 Task: Use Electric Fly By 02 Effect in this video Movie B.mp4
Action: Mouse pressed left at (324, 156)
Screenshot: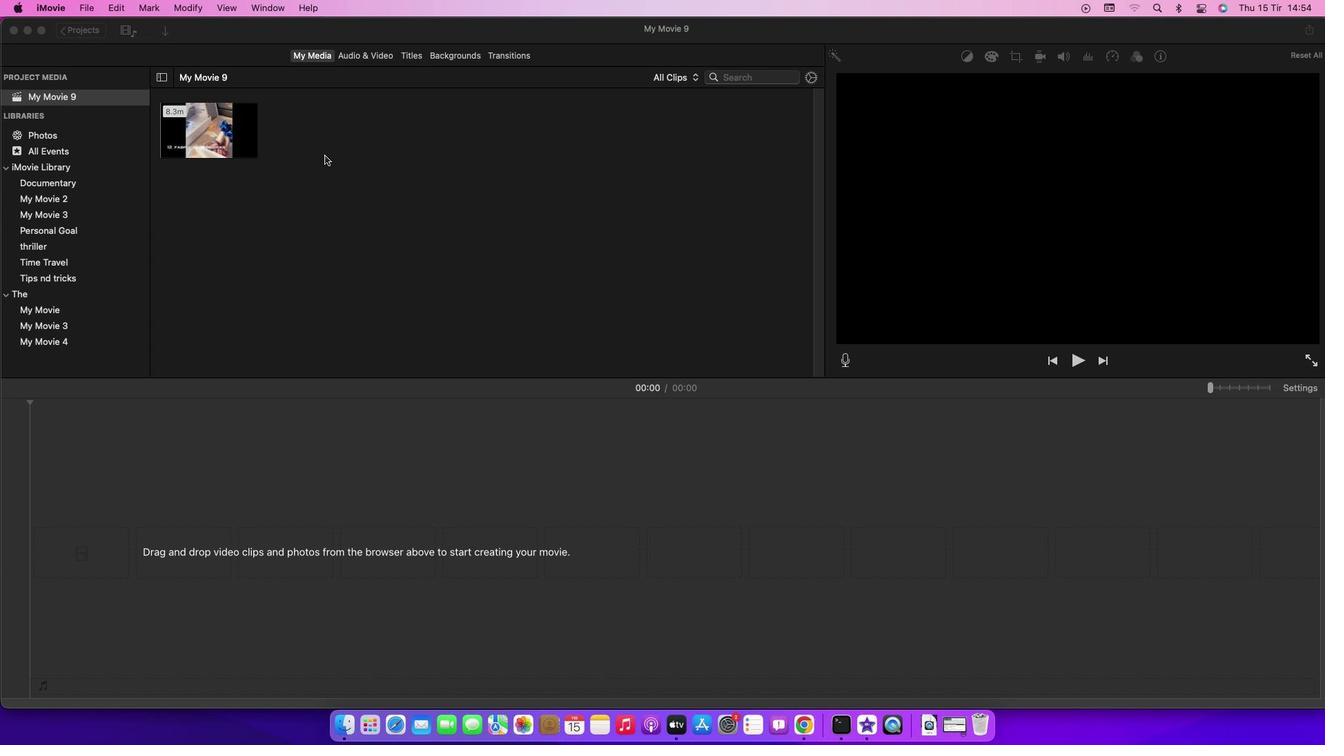 
Action: Mouse moved to (209, 146)
Screenshot: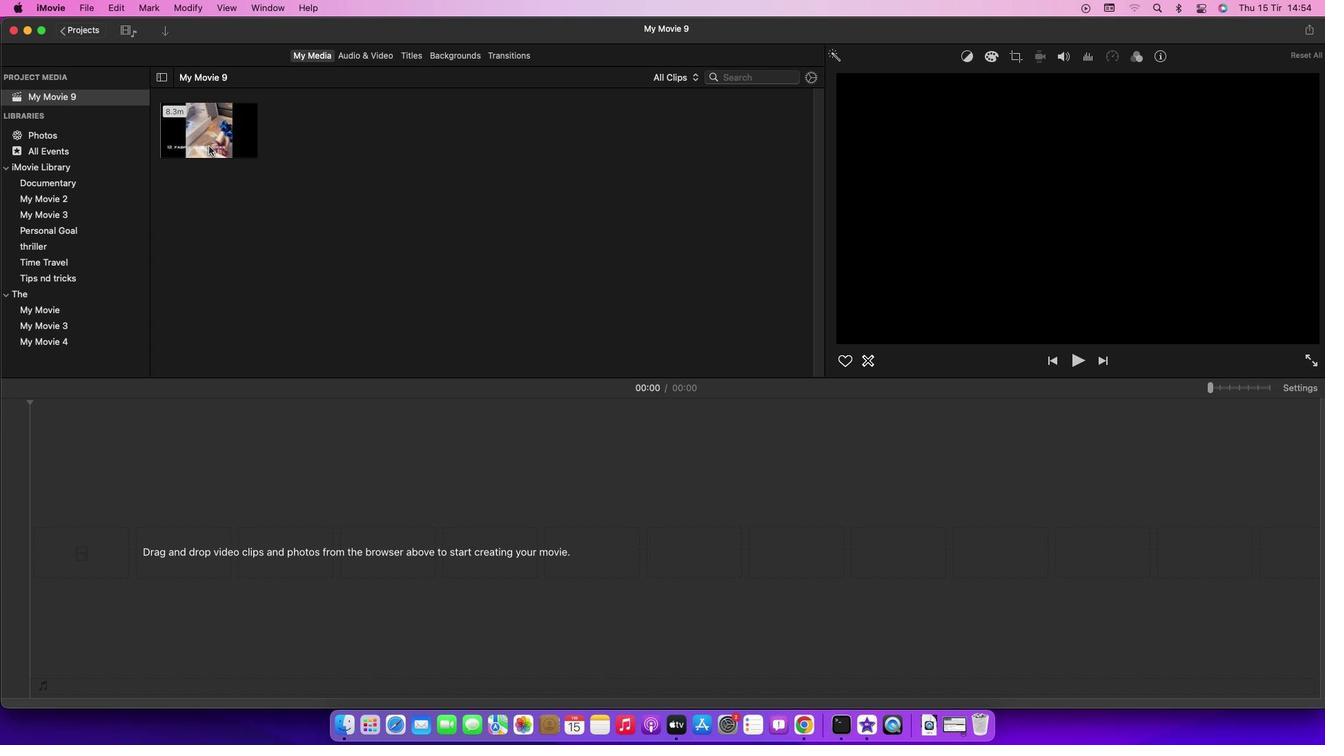
Action: Mouse pressed left at (209, 146)
Screenshot: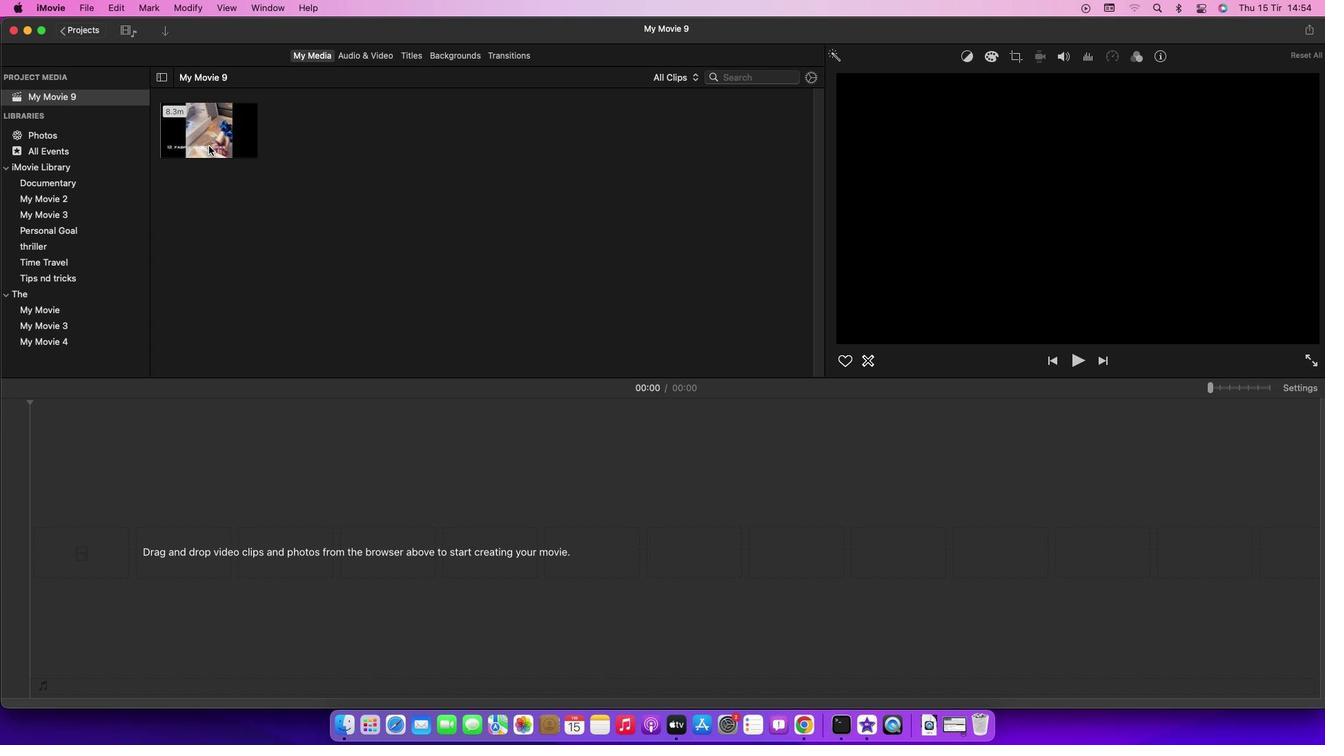 
Action: Mouse moved to (212, 127)
Screenshot: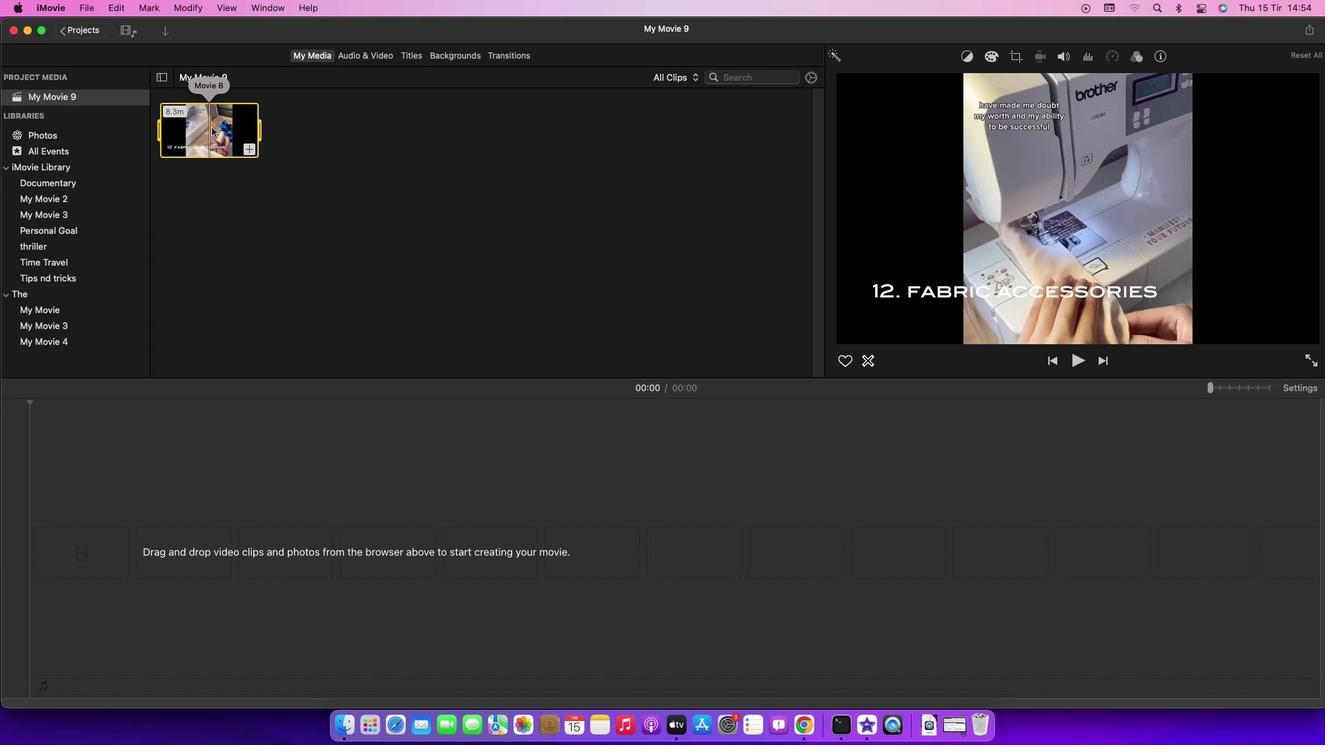 
Action: Mouse pressed left at (212, 127)
Screenshot: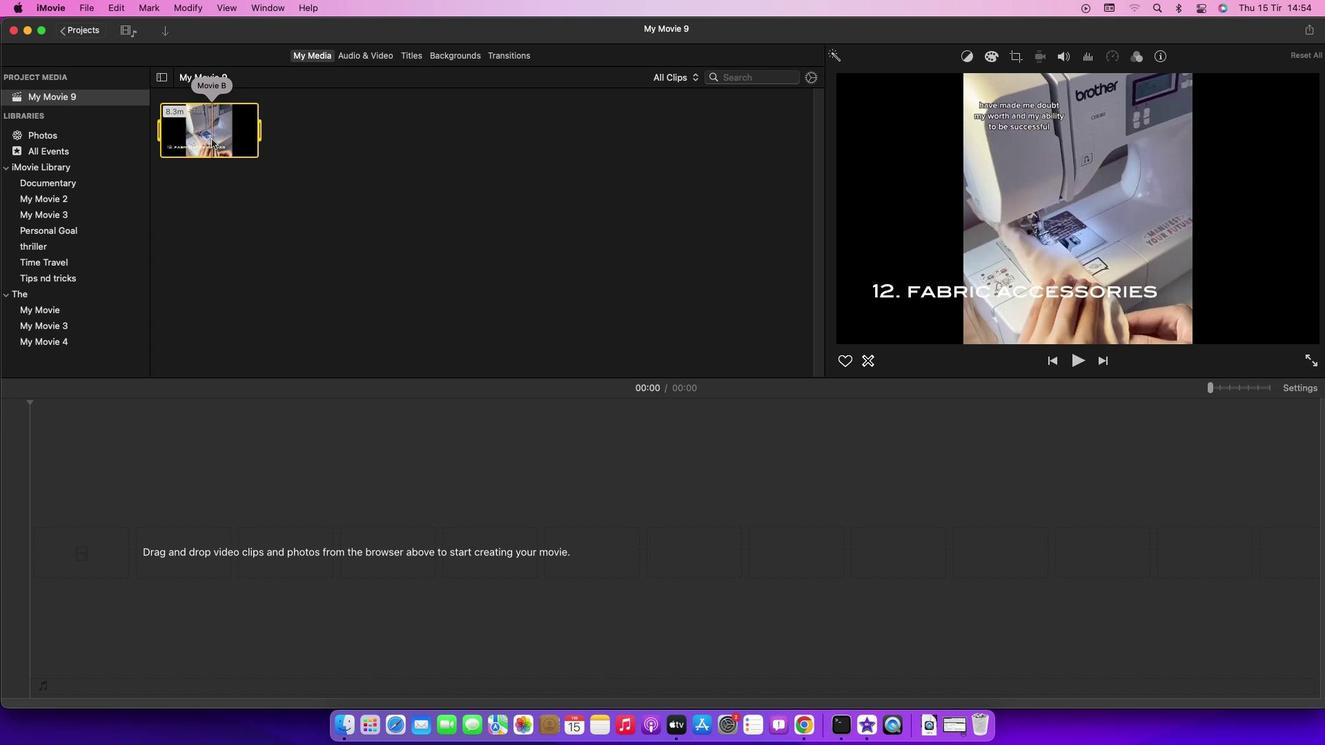 
Action: Mouse moved to (370, 55)
Screenshot: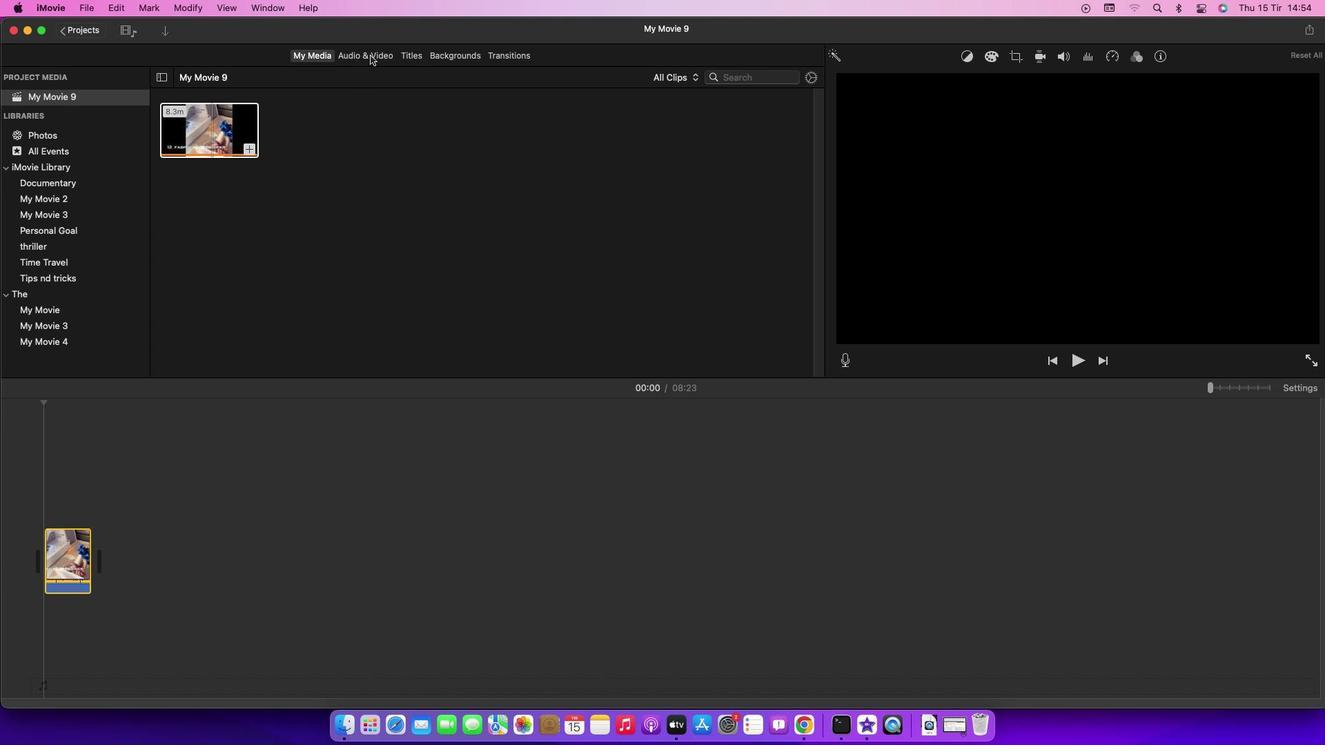 
Action: Mouse pressed left at (370, 55)
Screenshot: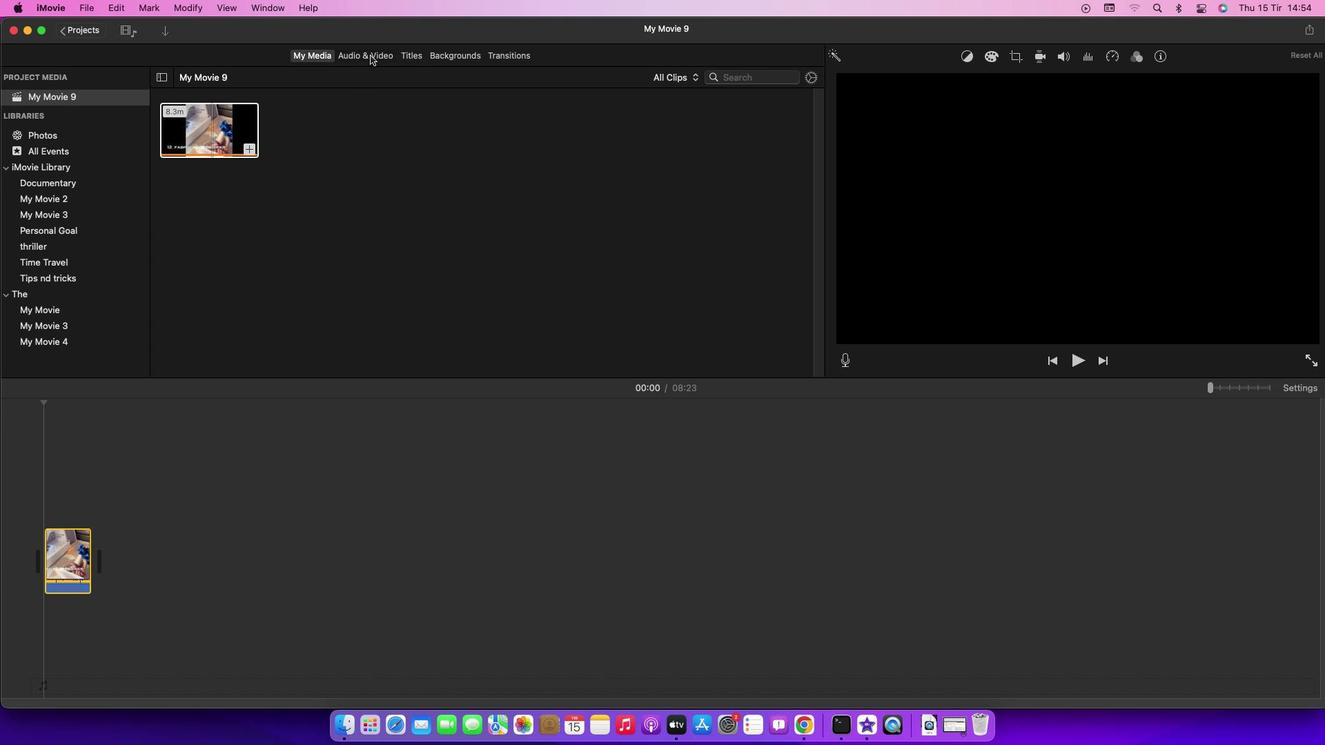 
Action: Mouse moved to (84, 129)
Screenshot: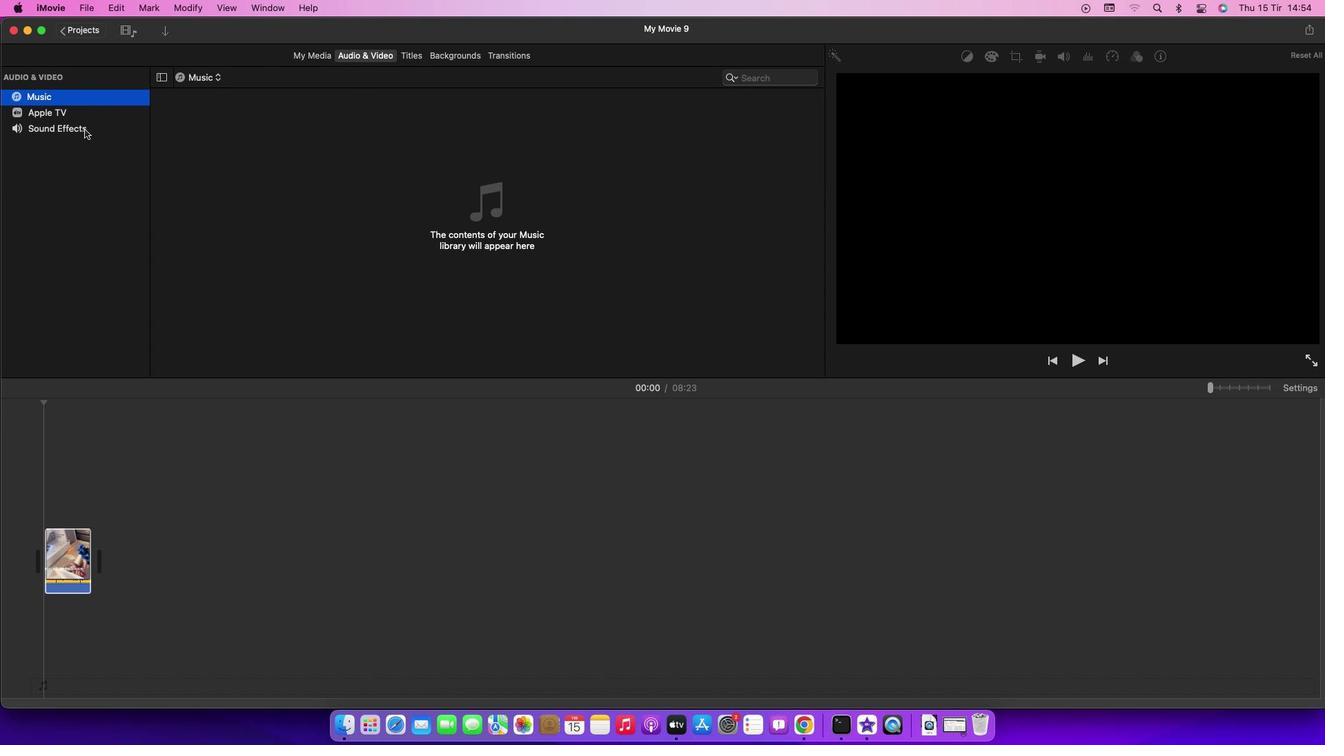 
Action: Mouse pressed left at (84, 129)
Screenshot: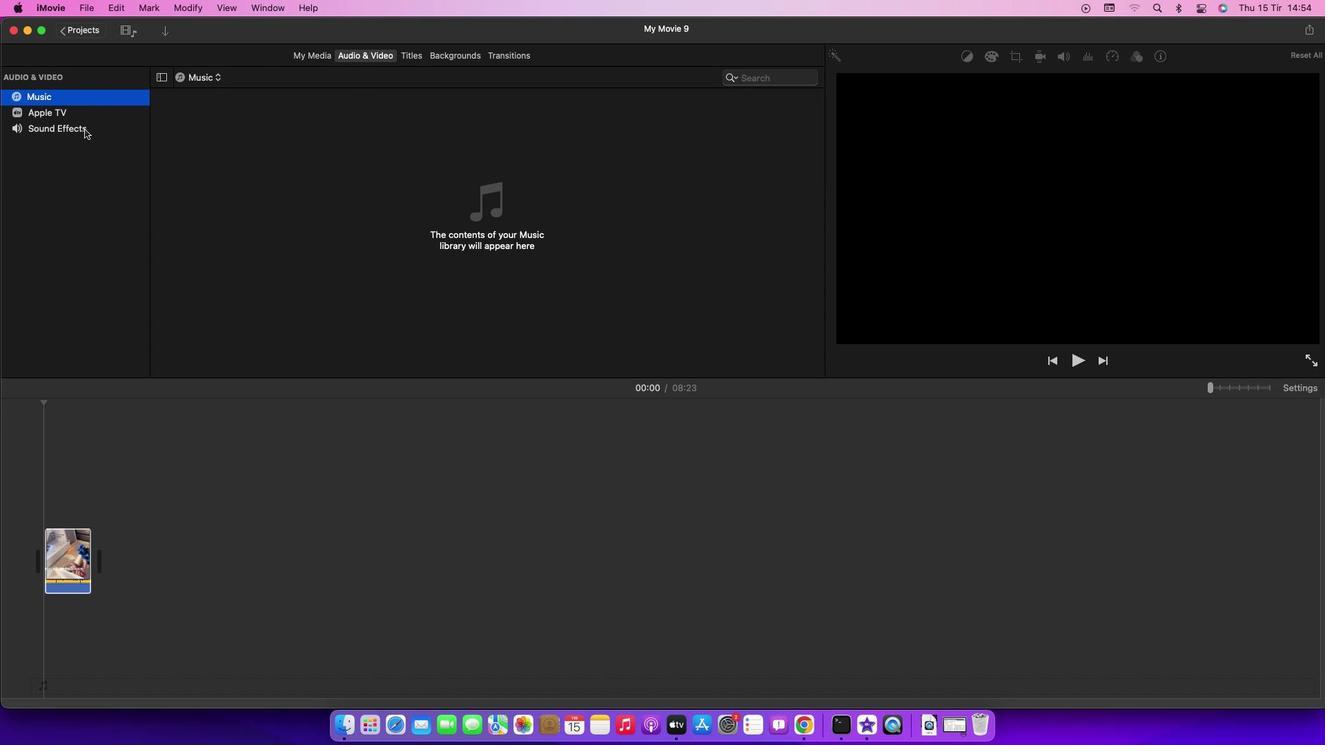 
Action: Mouse moved to (288, 322)
Screenshot: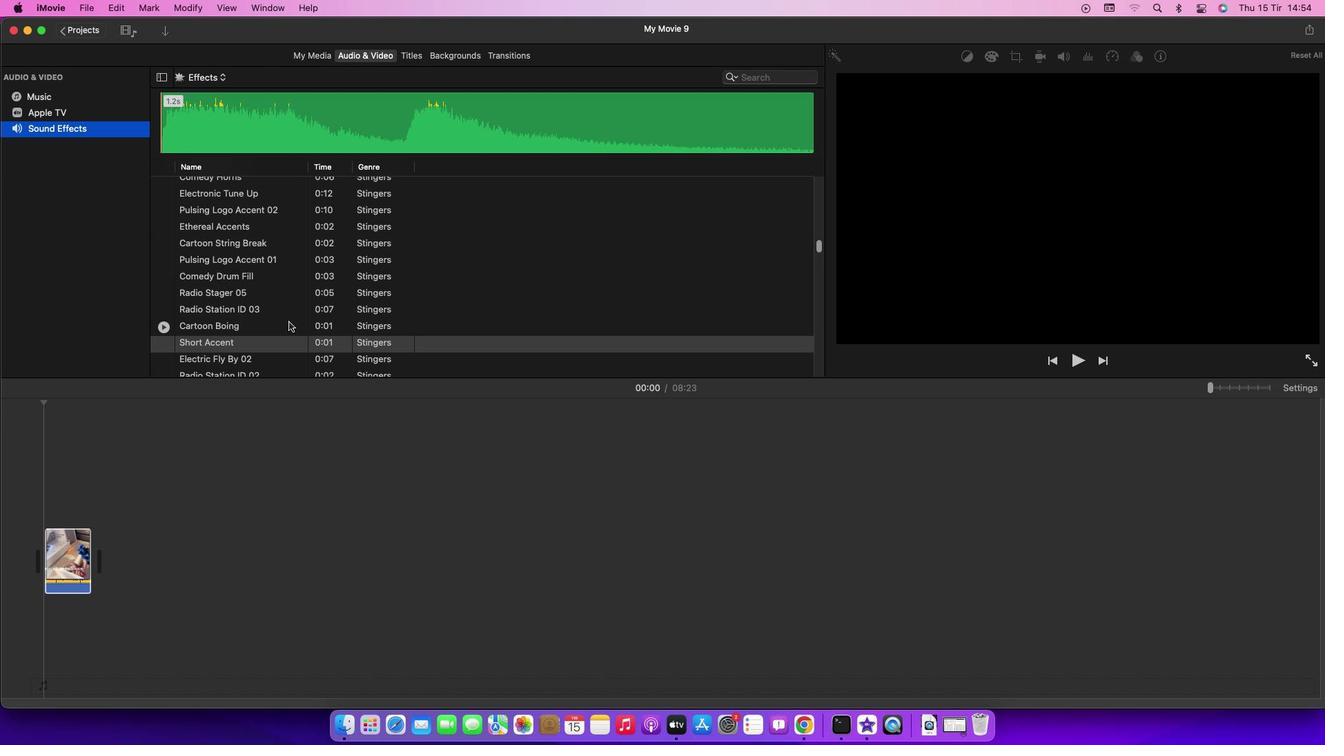 
Action: Mouse scrolled (288, 322) with delta (0, 0)
Screenshot: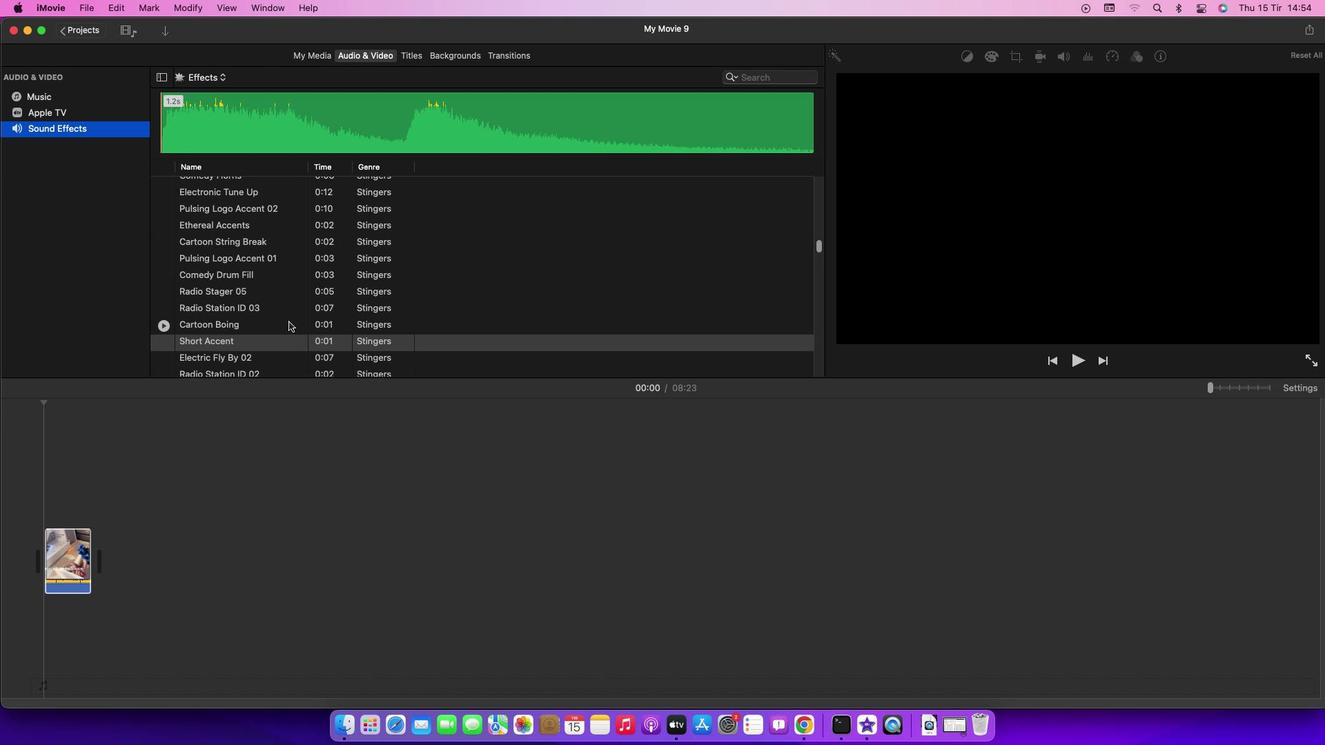 
Action: Mouse scrolled (288, 322) with delta (0, 0)
Screenshot: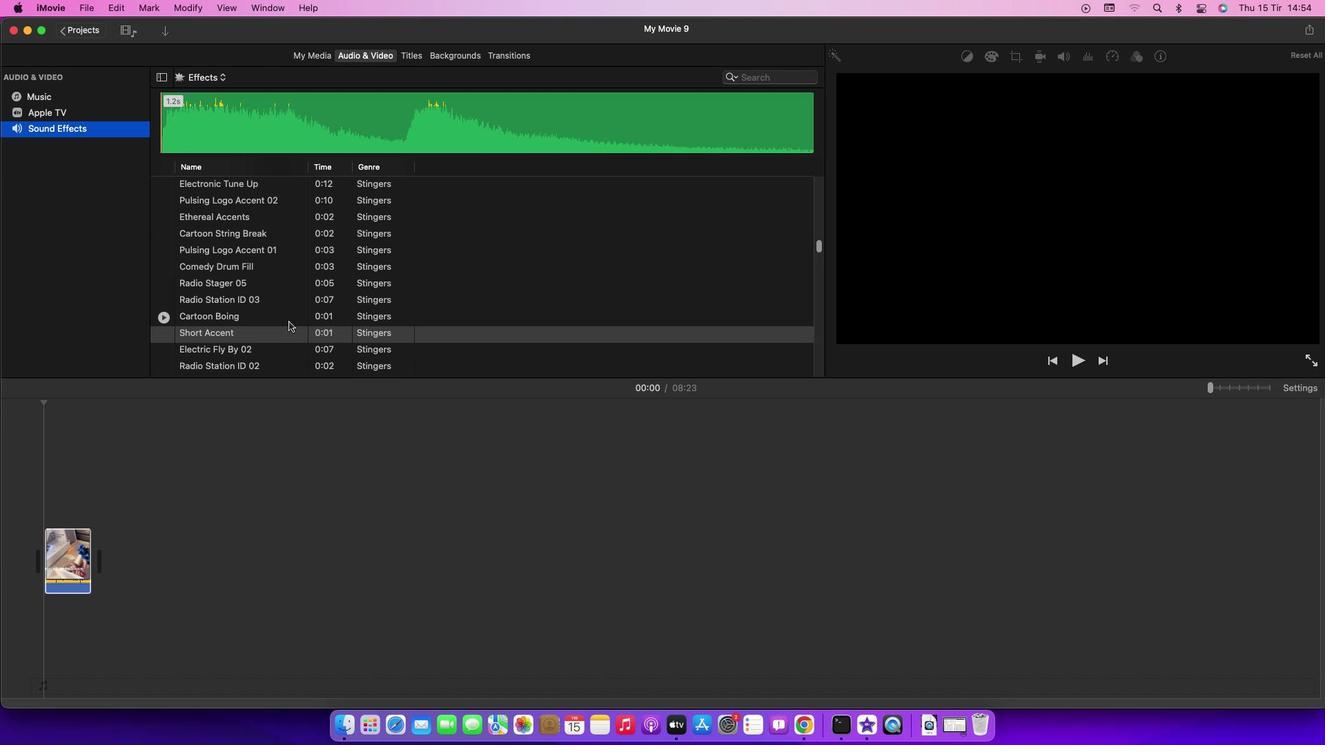 
Action: Mouse scrolled (288, 322) with delta (0, 0)
Screenshot: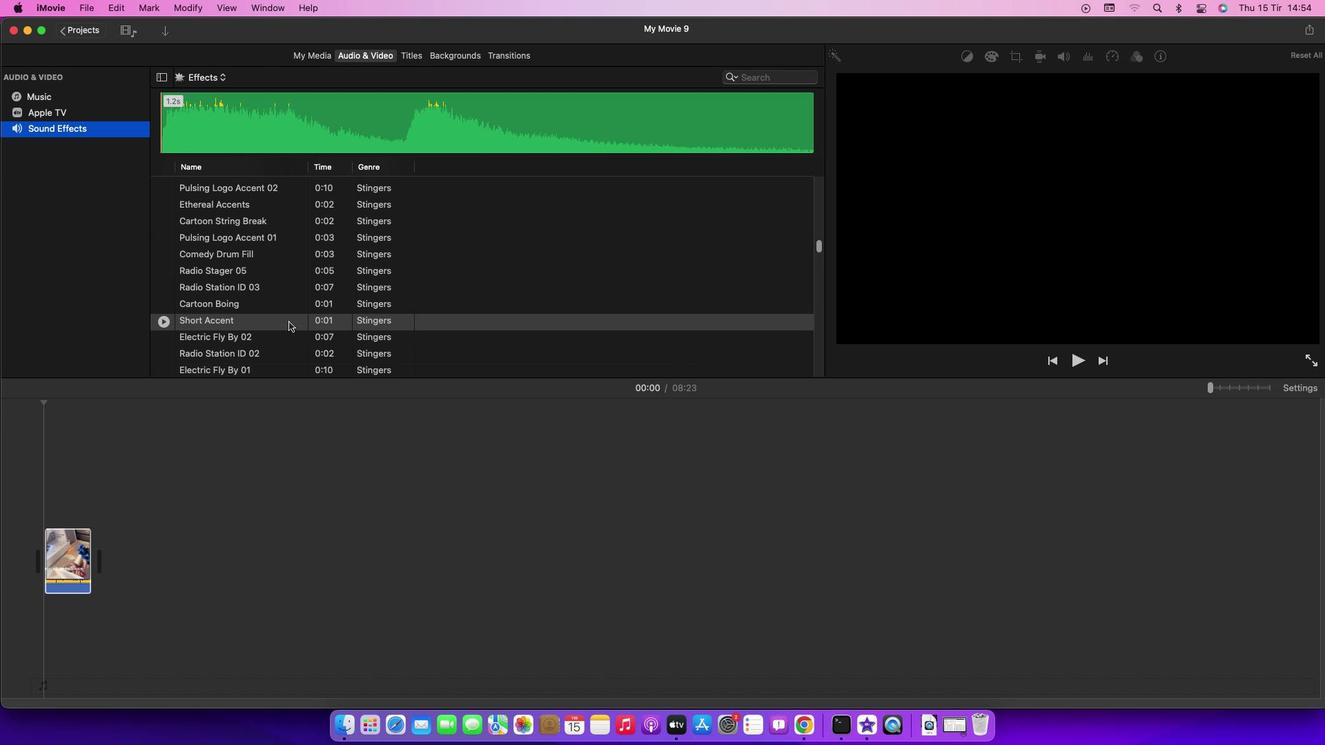 
Action: Mouse moved to (234, 334)
Screenshot: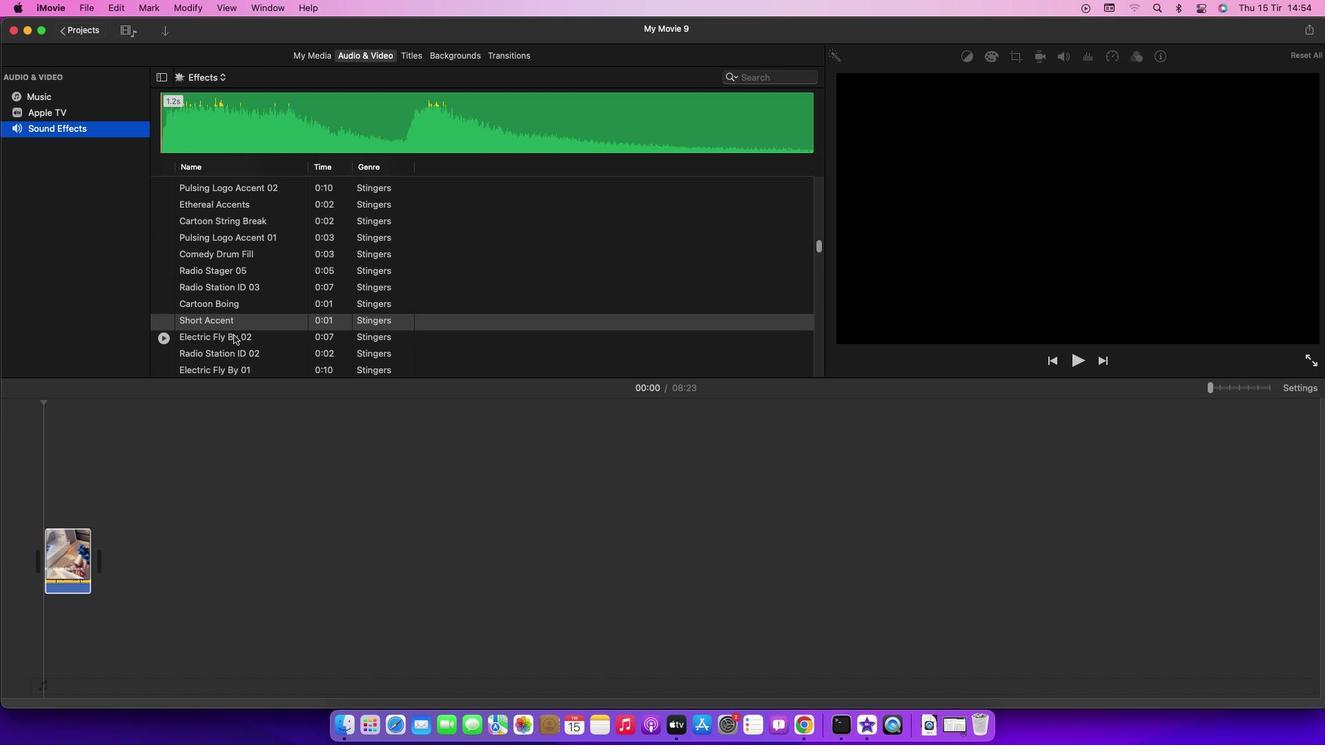 
Action: Mouse pressed left at (234, 334)
Screenshot: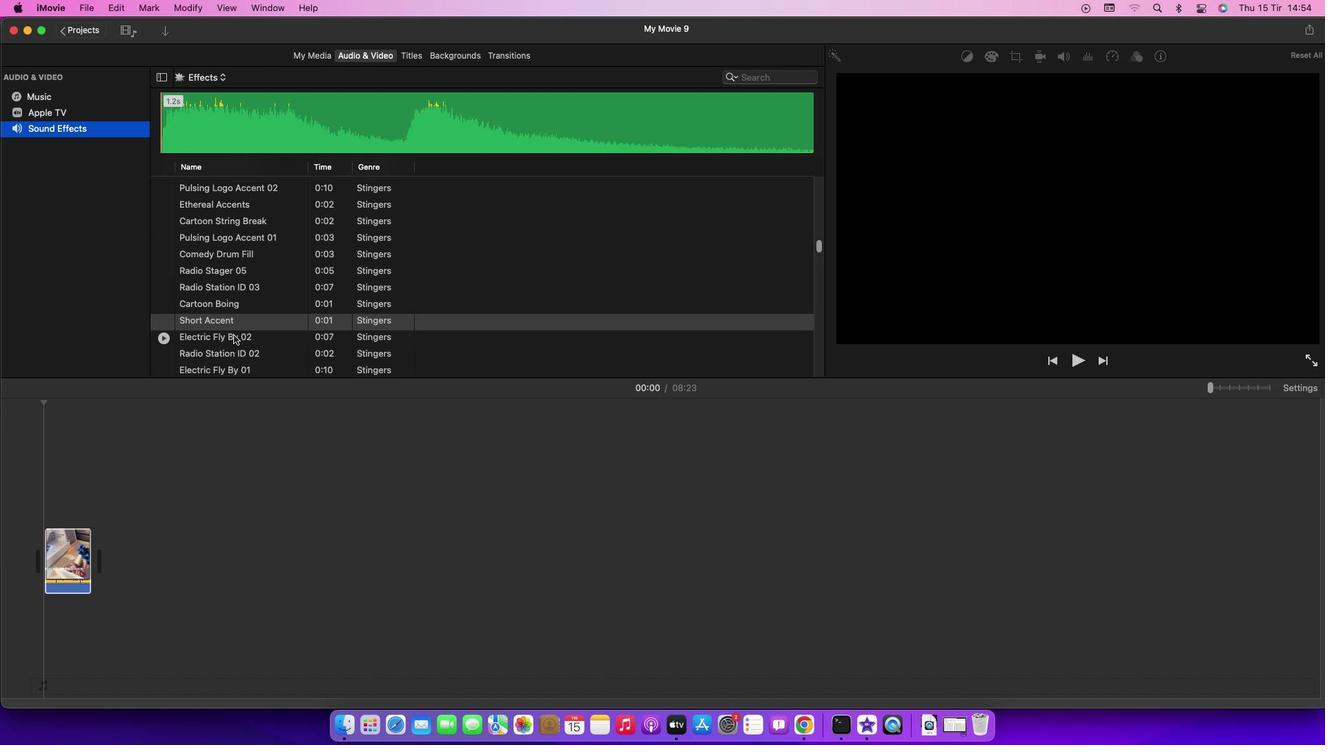 
Action: Mouse moved to (236, 336)
Screenshot: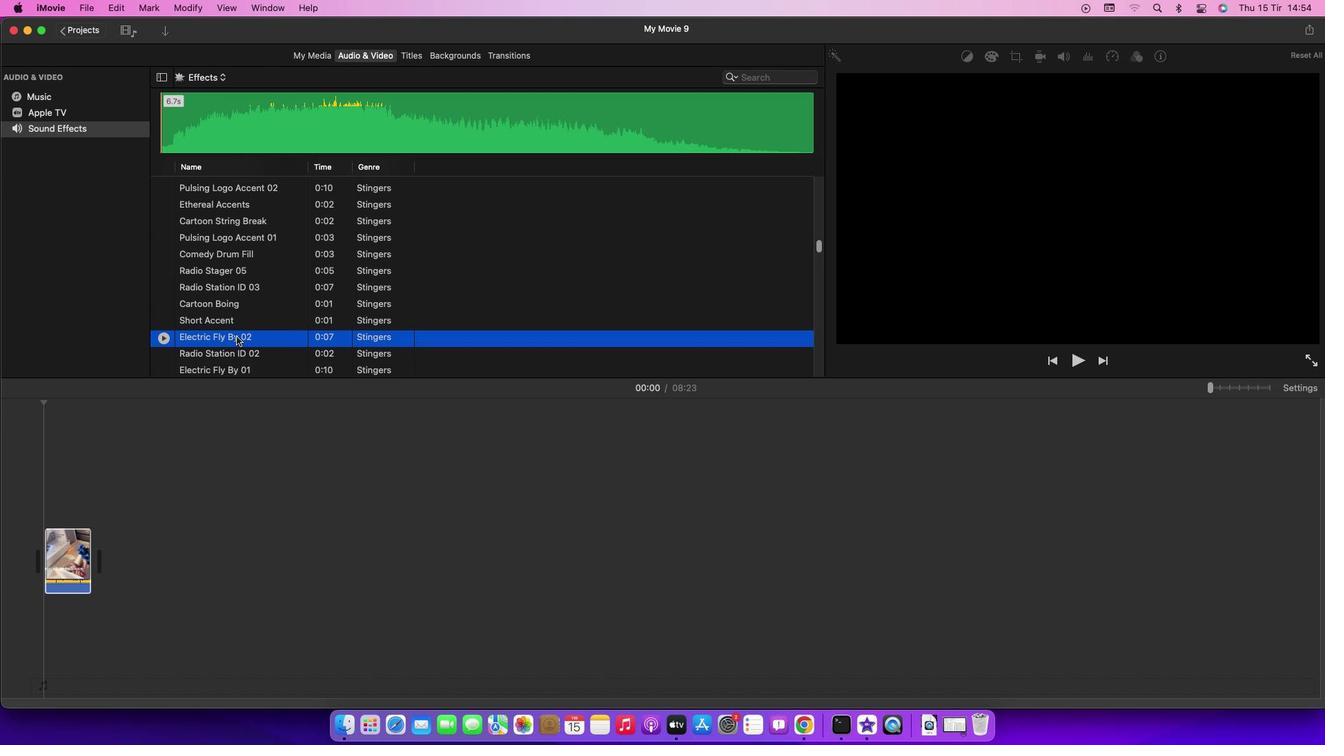 
Action: Mouse pressed left at (236, 336)
Screenshot: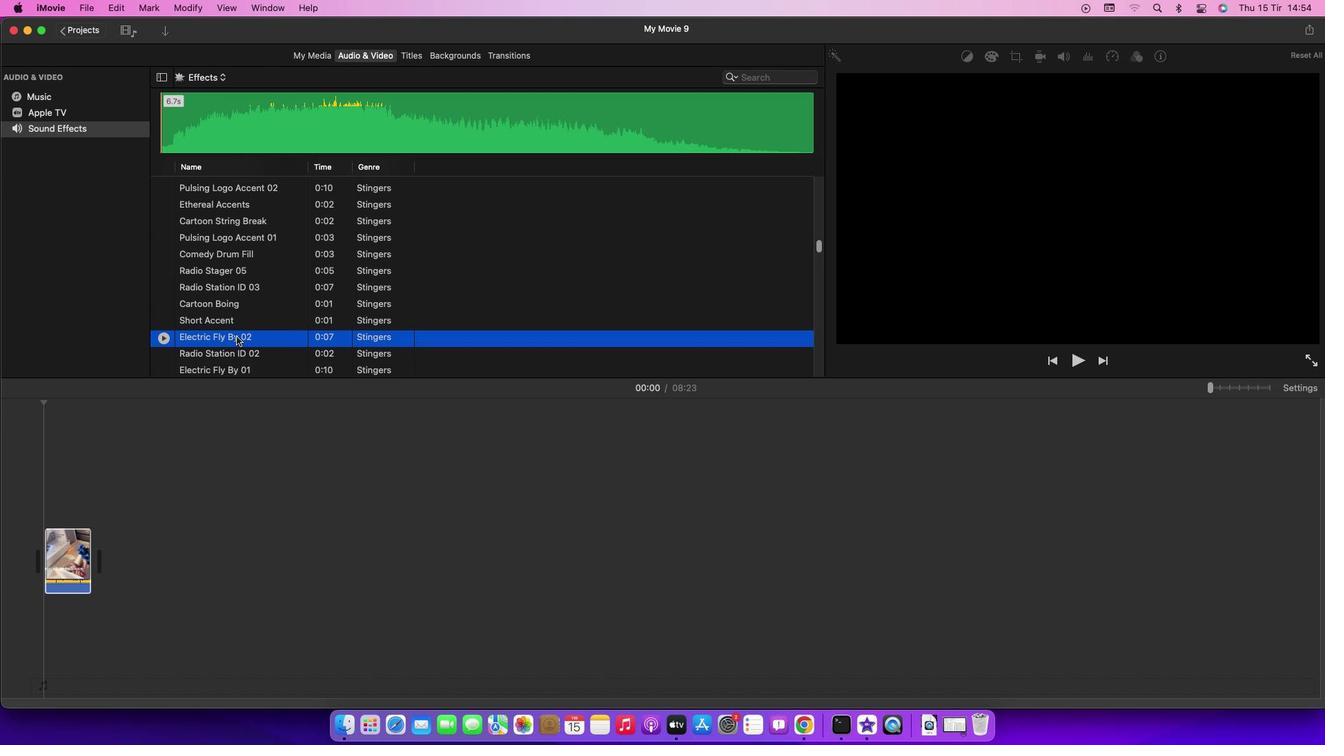 
Action: Mouse moved to (296, 564)
Screenshot: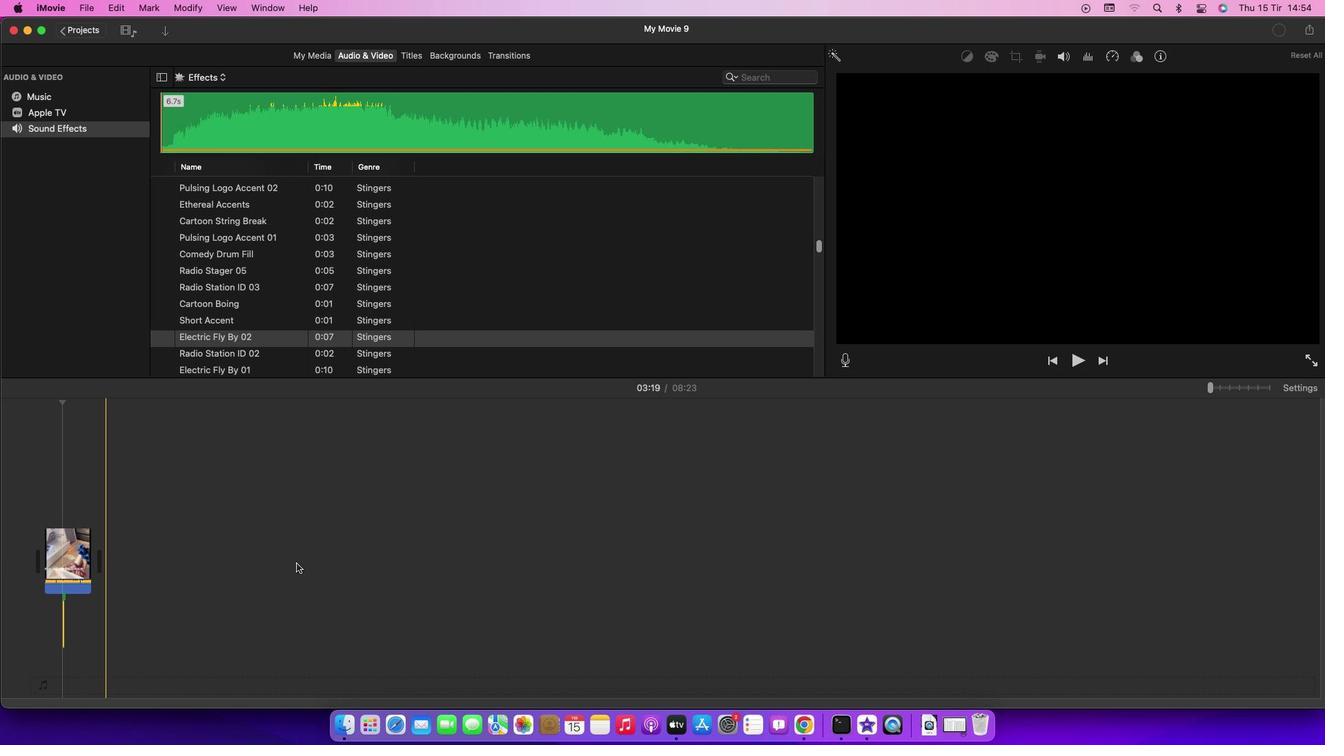 
